 Task: Search "New" ticket stauts & apply.
Action: Mouse moved to (18, 138)
Screenshot: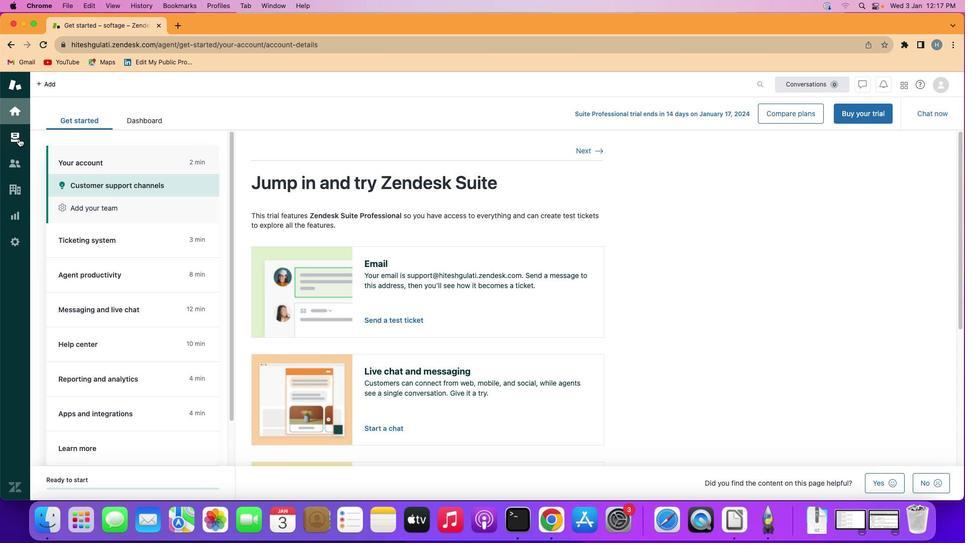 
Action: Mouse pressed left at (18, 138)
Screenshot: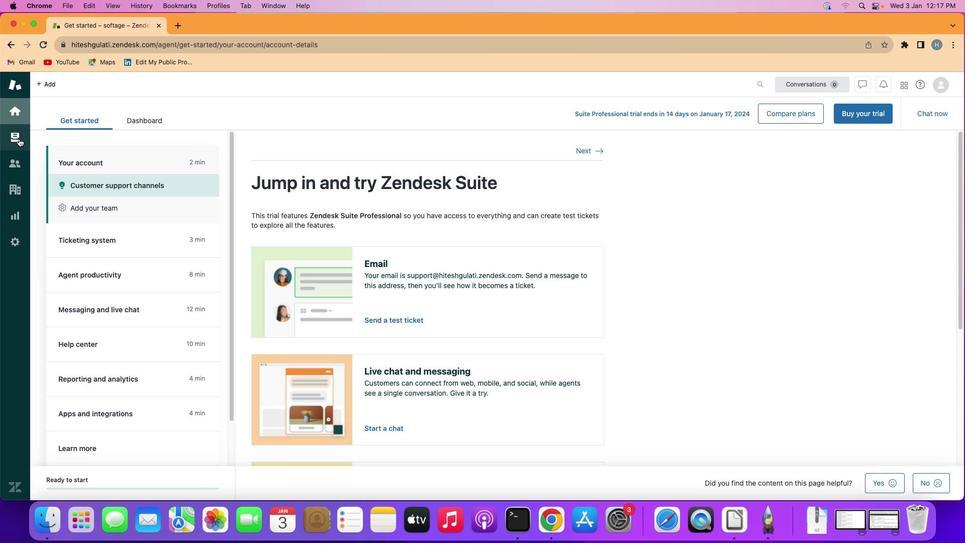 
Action: Mouse moved to (89, 259)
Screenshot: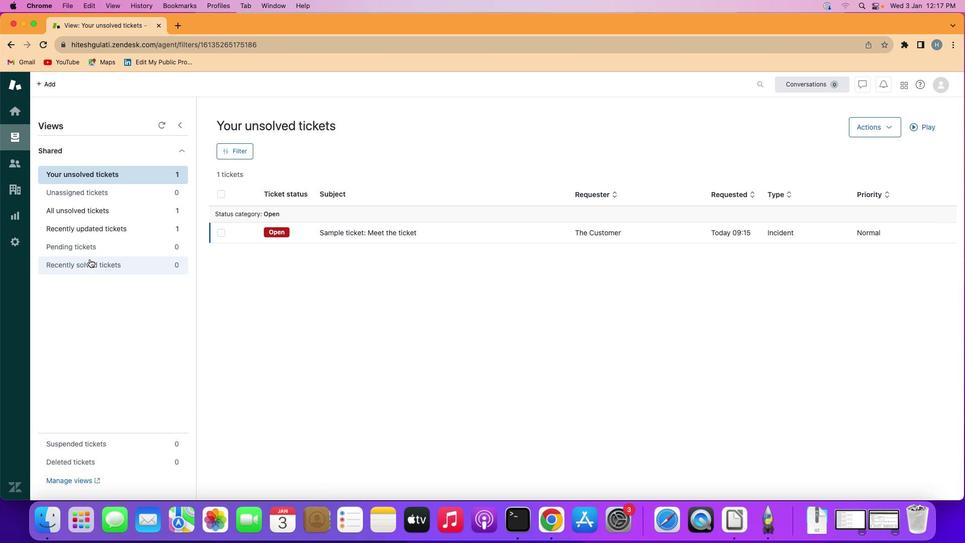
Action: Mouse pressed left at (89, 259)
Screenshot: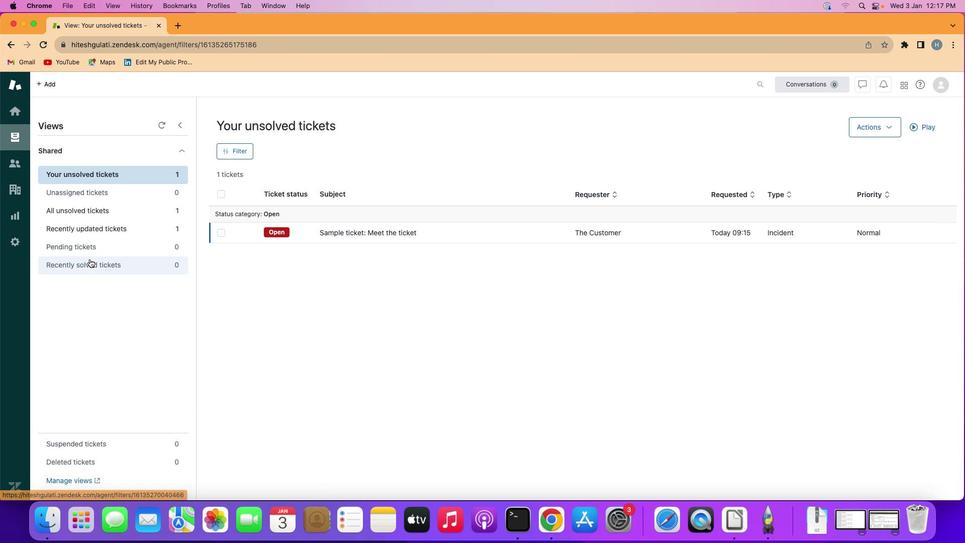 
Action: Mouse moved to (230, 154)
Screenshot: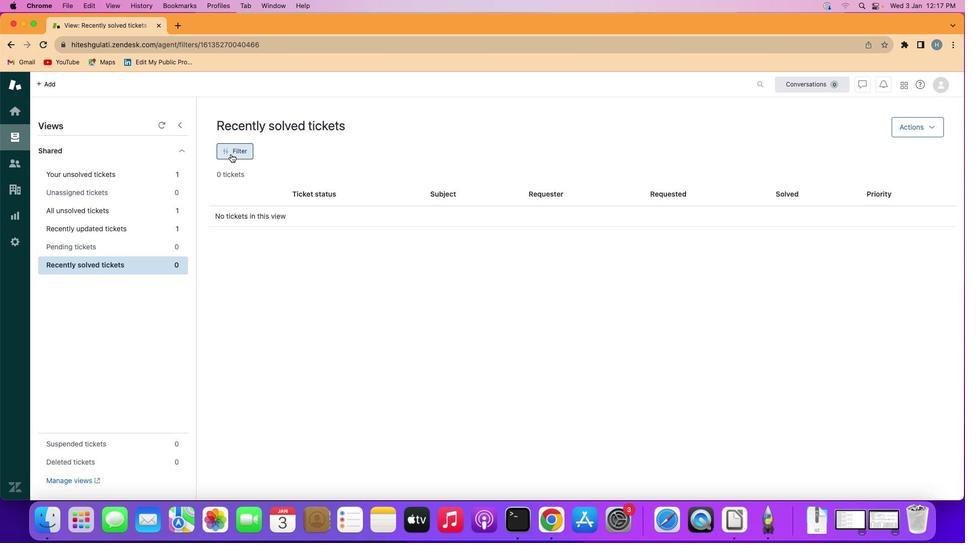 
Action: Mouse pressed left at (230, 154)
Screenshot: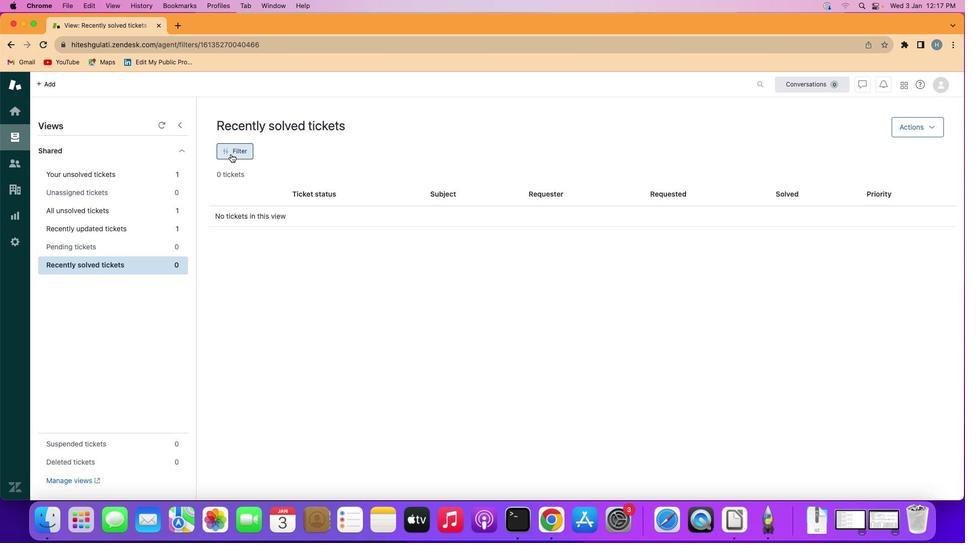 
Action: Mouse moved to (847, 187)
Screenshot: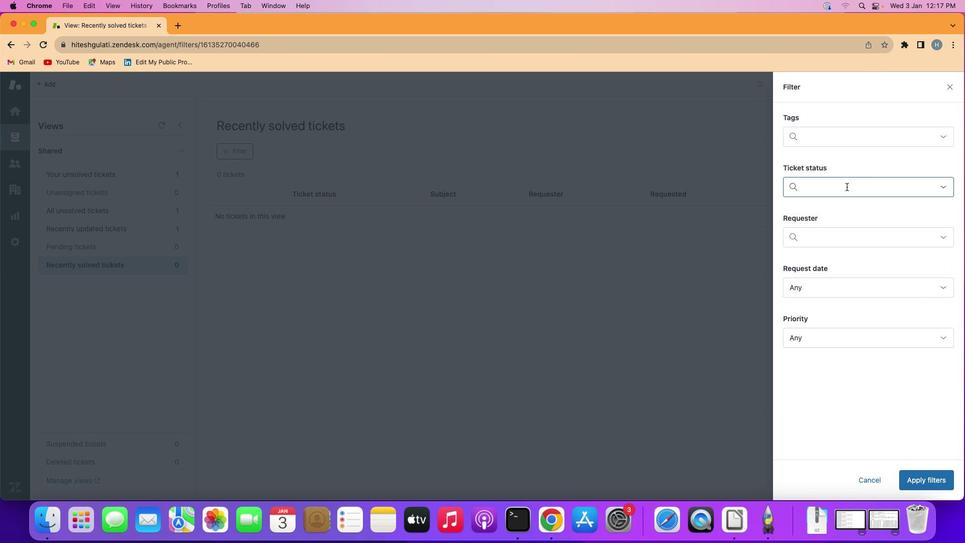 
Action: Mouse pressed left at (847, 187)
Screenshot: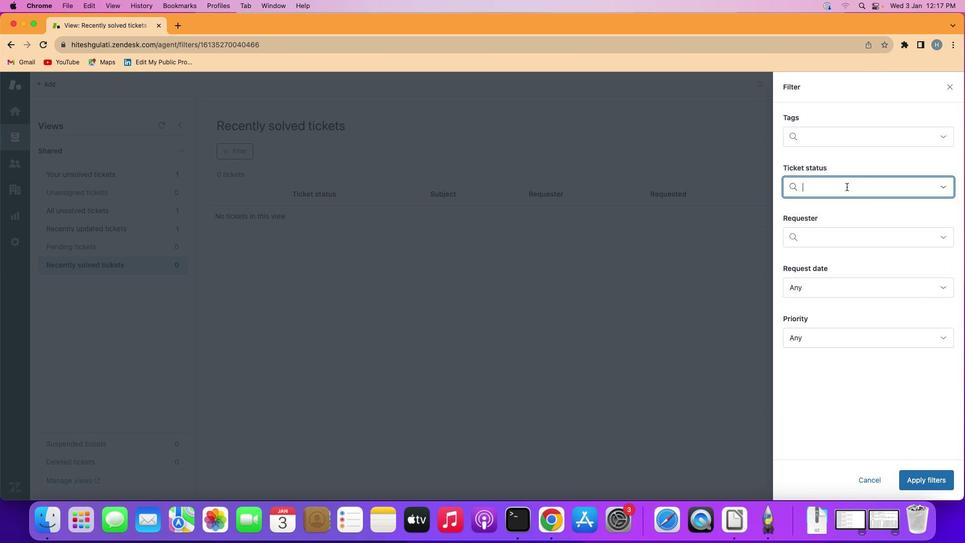 
Action: Mouse moved to (827, 173)
Screenshot: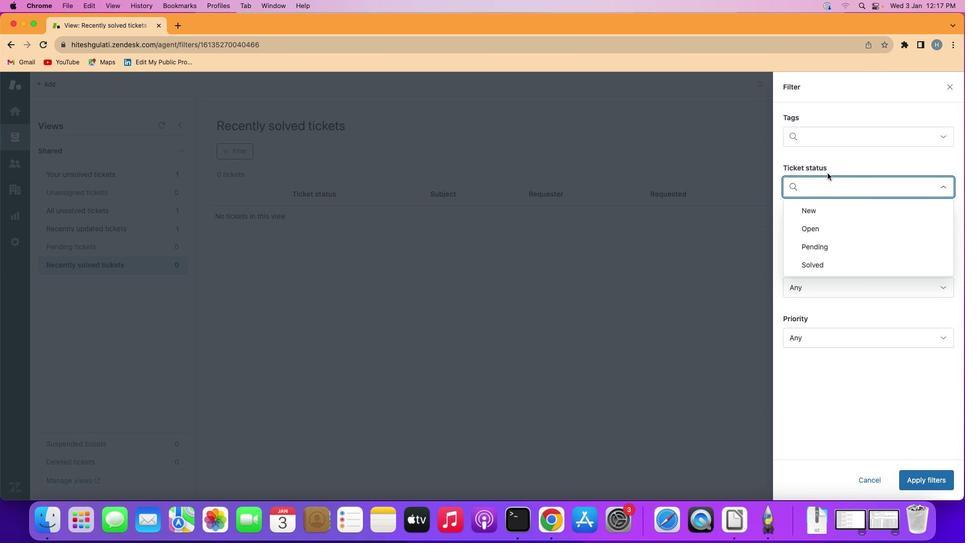 
Action: Key pressed Key.shift'N'
Screenshot: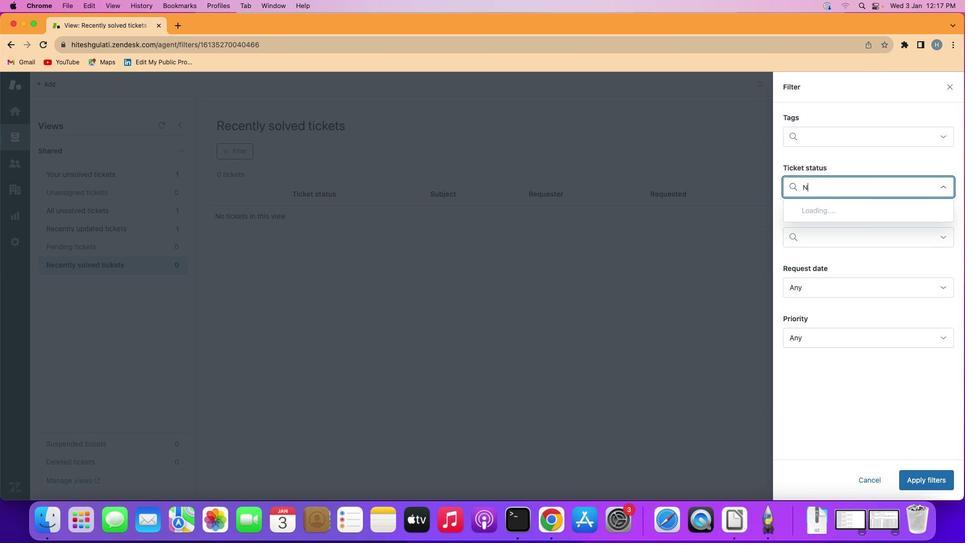 
Action: Mouse moved to (838, 210)
Screenshot: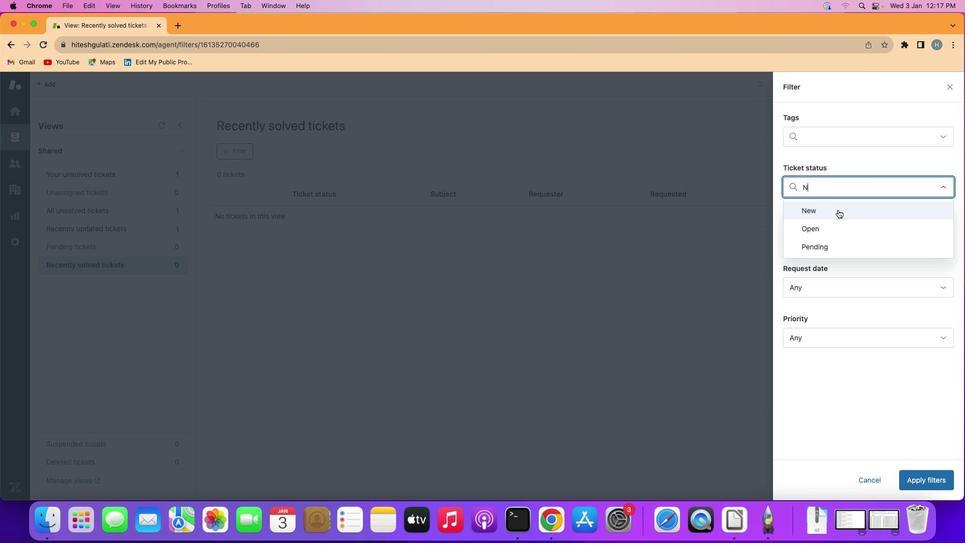 
Action: Mouse pressed left at (838, 210)
Screenshot: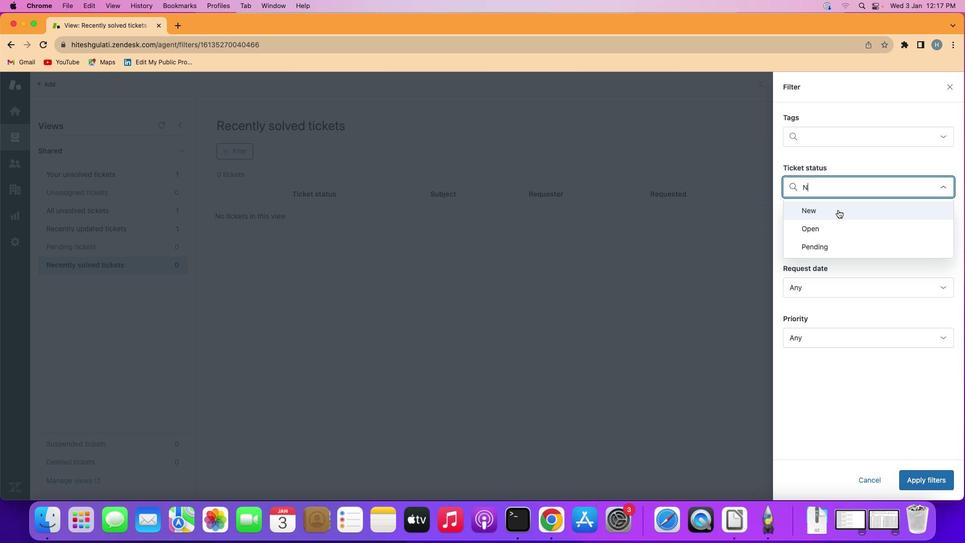 
Action: Mouse moved to (928, 480)
Screenshot: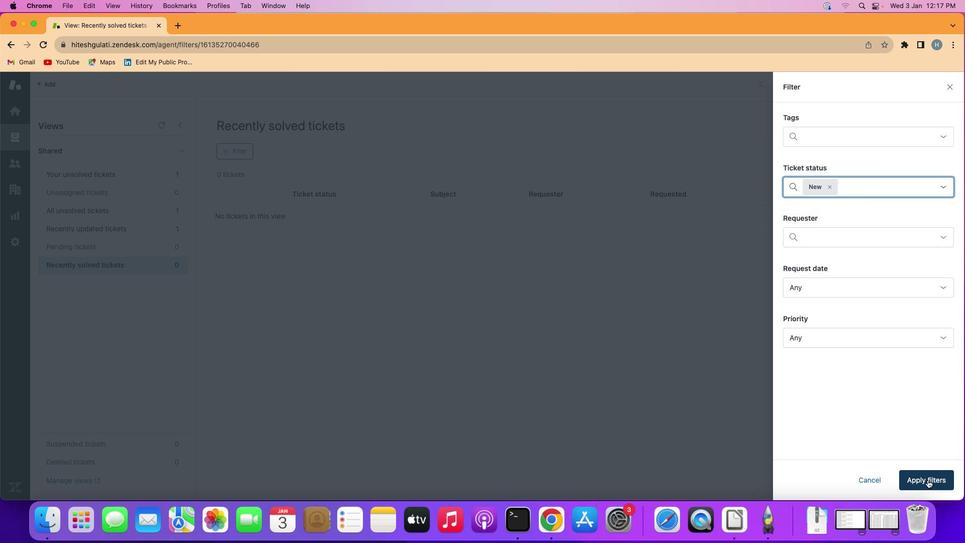 
Action: Mouse pressed left at (928, 480)
Screenshot: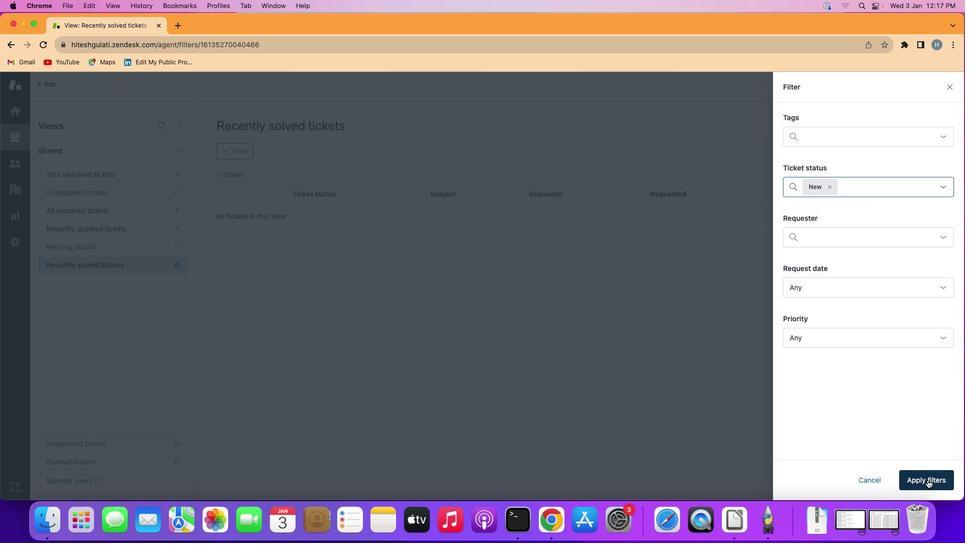 
Action: Mouse moved to (243, 262)
Screenshot: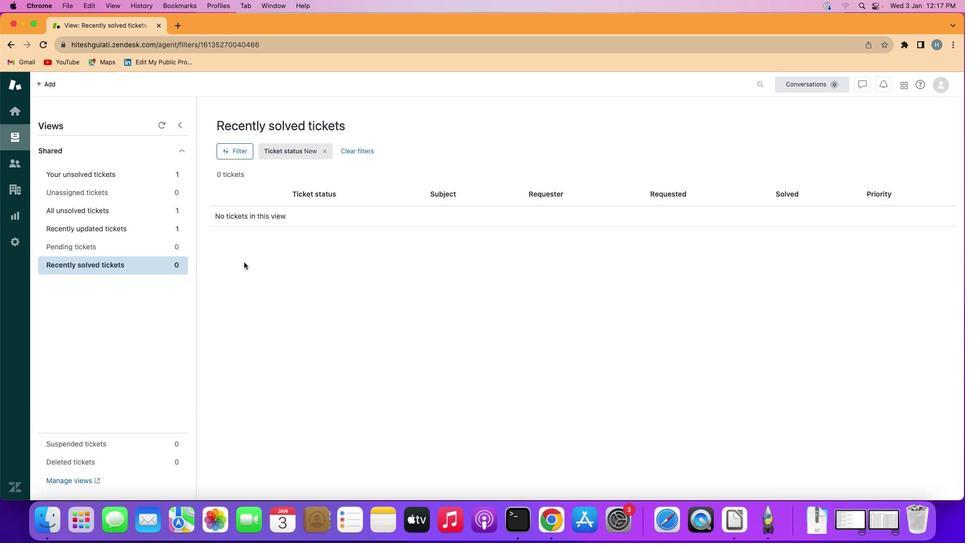 
